 Task: Check explore the marketplace.
Action: Mouse pressed left at (679, 193)
Screenshot: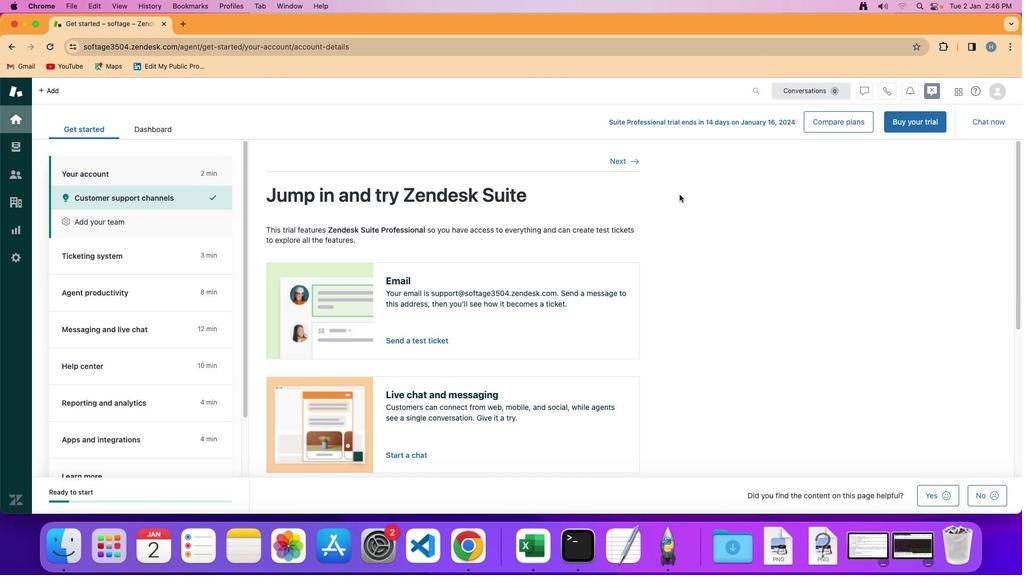 
Action: Mouse moved to (93, 331)
Screenshot: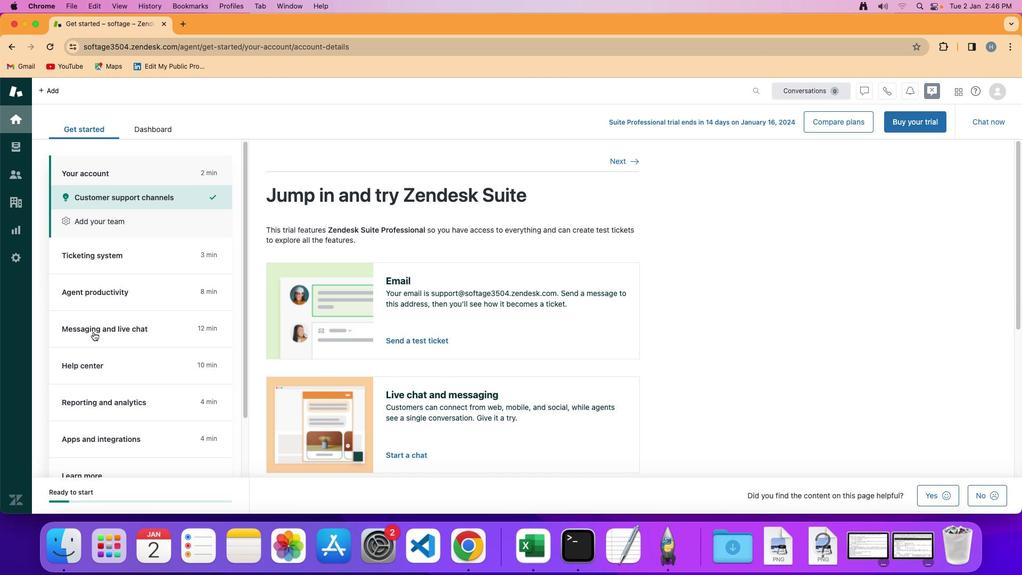 
Action: Mouse scrolled (93, 331) with delta (0, 0)
Screenshot: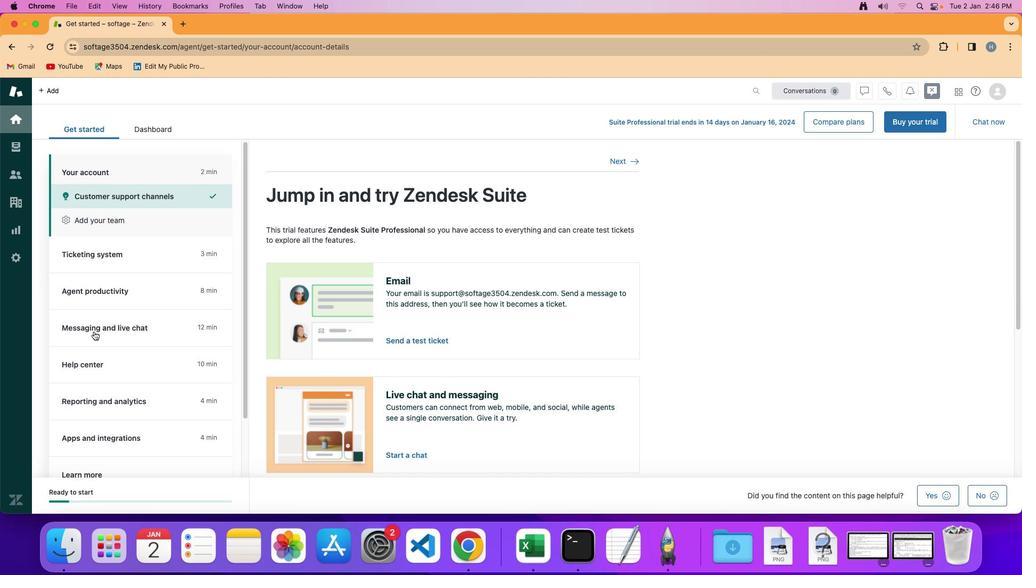 
Action: Mouse scrolled (93, 331) with delta (0, 0)
Screenshot: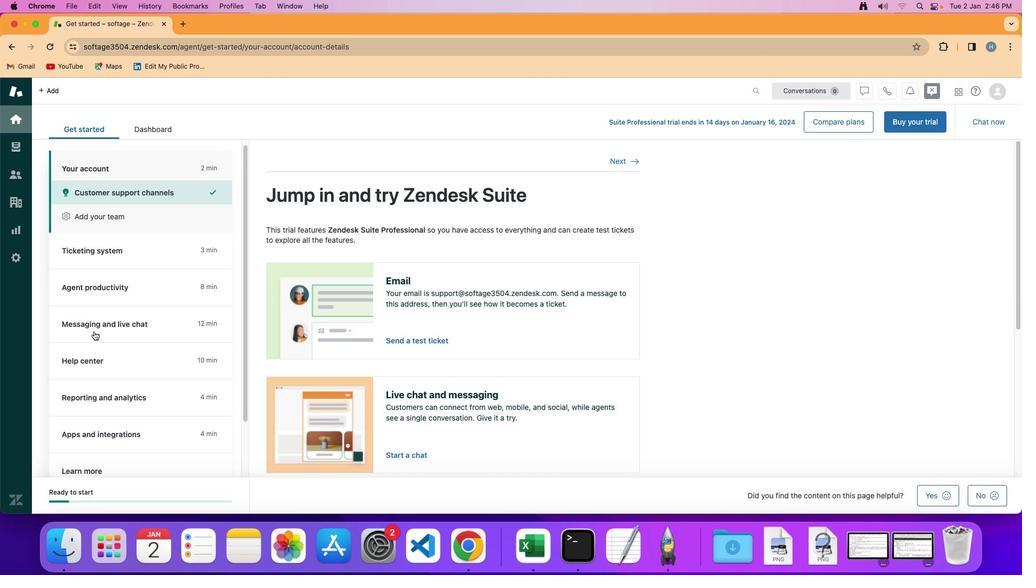 
Action: Mouse moved to (93, 331)
Screenshot: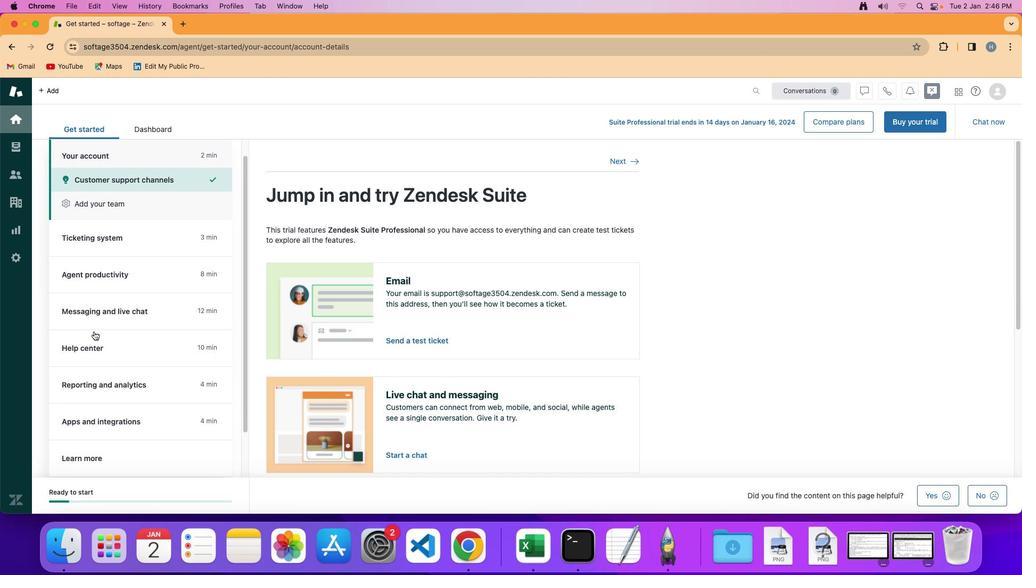 
Action: Mouse scrolled (93, 331) with delta (0, 0)
Screenshot: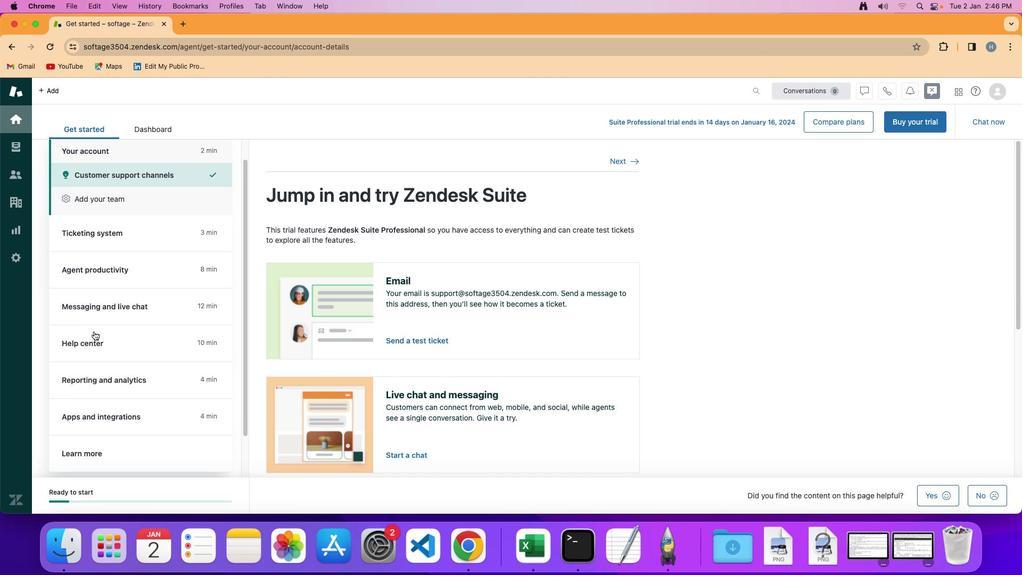 
Action: Mouse scrolled (93, 331) with delta (0, 0)
Screenshot: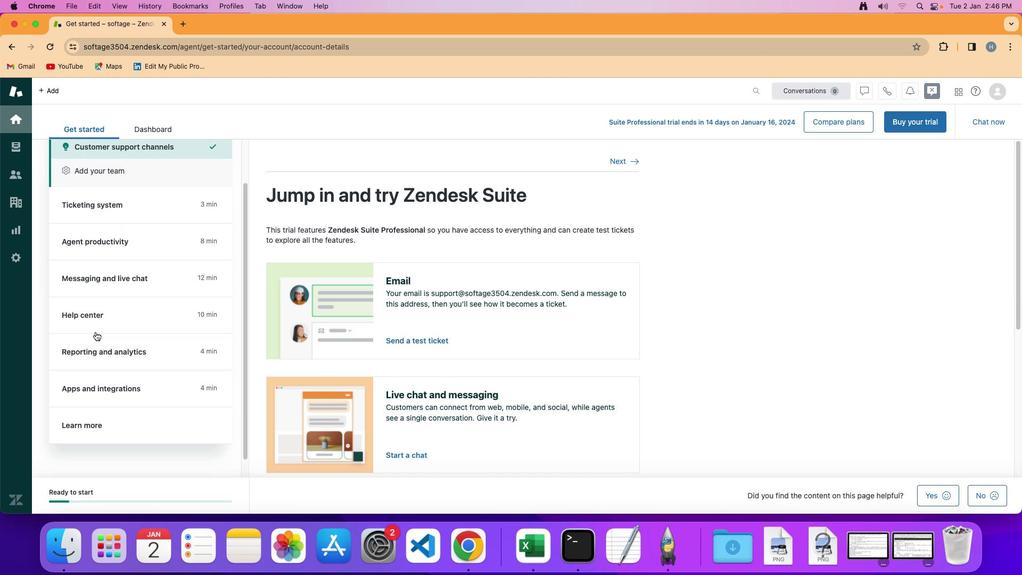 
Action: Mouse scrolled (93, 331) with delta (0, -1)
Screenshot: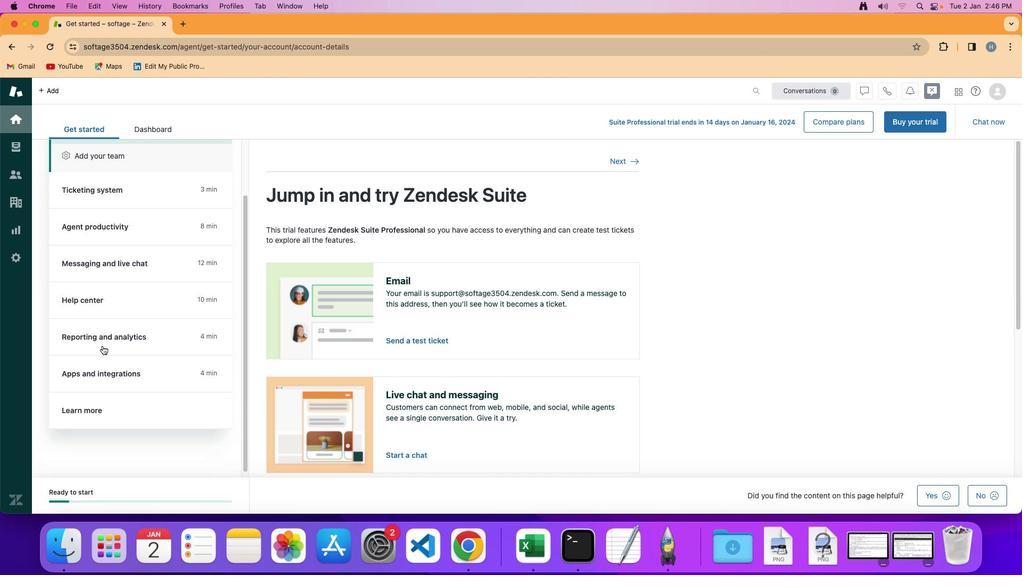 
Action: Mouse moved to (103, 361)
Screenshot: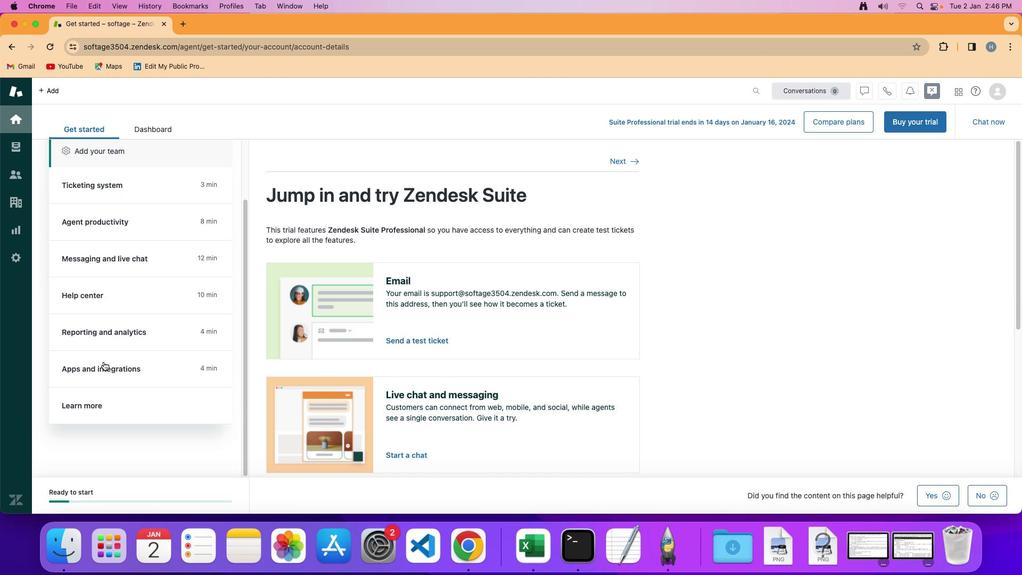 
Action: Mouse pressed left at (103, 361)
Screenshot: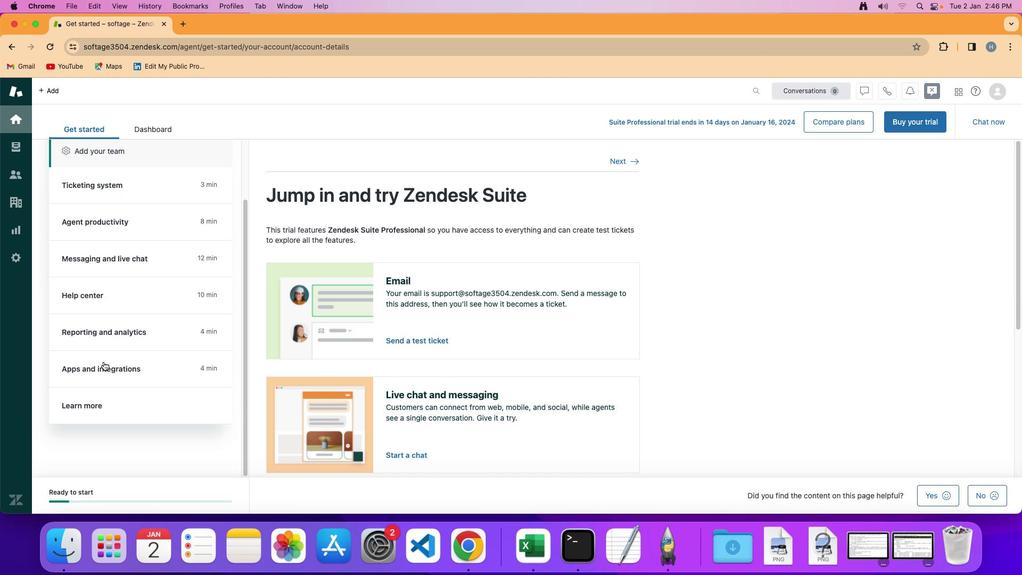 
Action: Mouse moved to (103, 373)
Screenshot: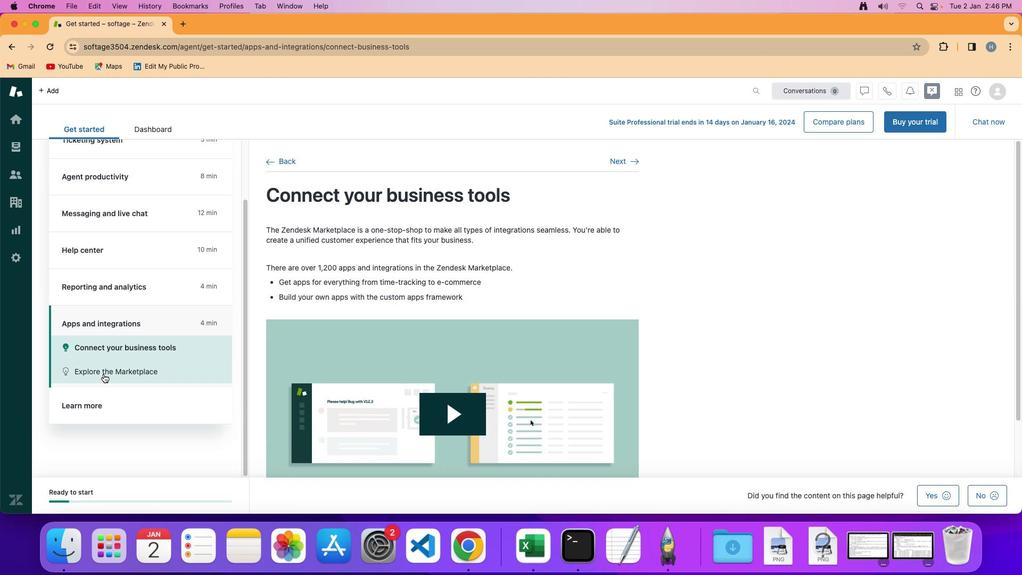 
Action: Mouse pressed left at (103, 373)
Screenshot: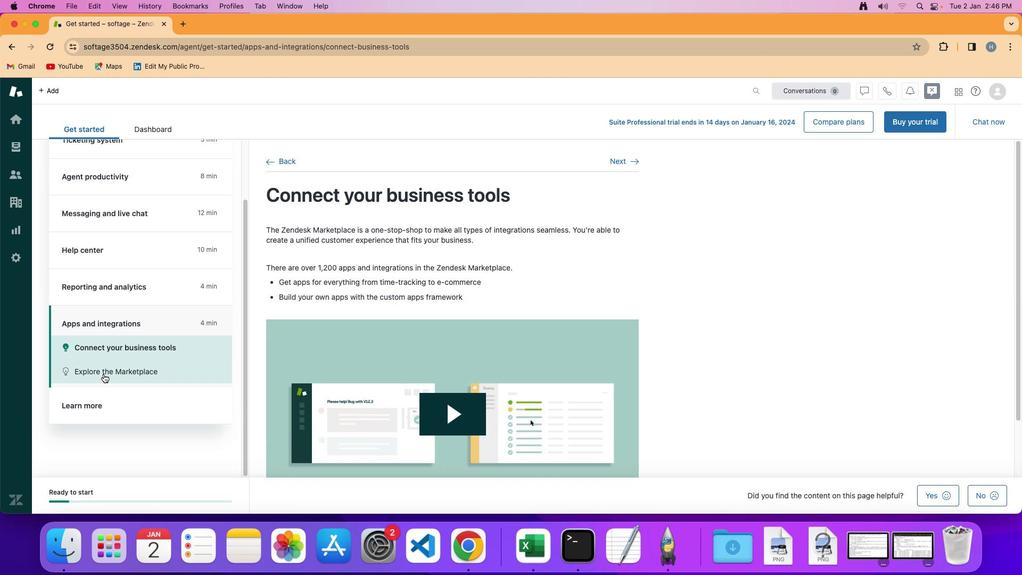 
Action: Mouse moved to (436, 359)
Screenshot: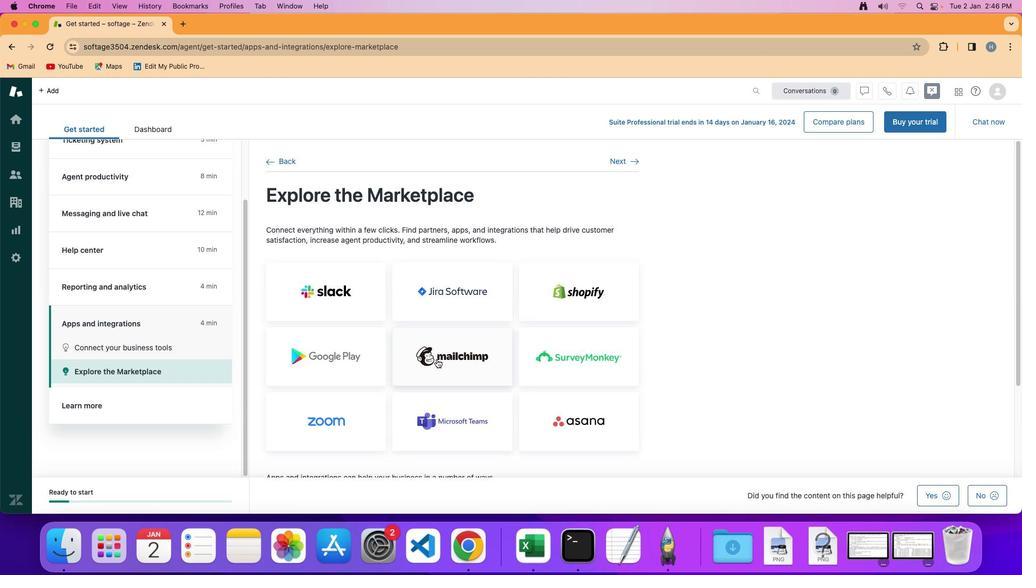 
